 Task: In the Company washington.edu, Add note: 'Update contact records with recent conversation notes.'. Mark checkbox to create task to follow up ': In 2 weeks'. Create task, with  description: Arrange a Call for meeting, Add due date: Today; Add reminder: 30 Minutes before. Set Priority Medium and add note: Review the attached proposal. Logged in from softage.1@softage.net
Action: Mouse moved to (82, 54)
Screenshot: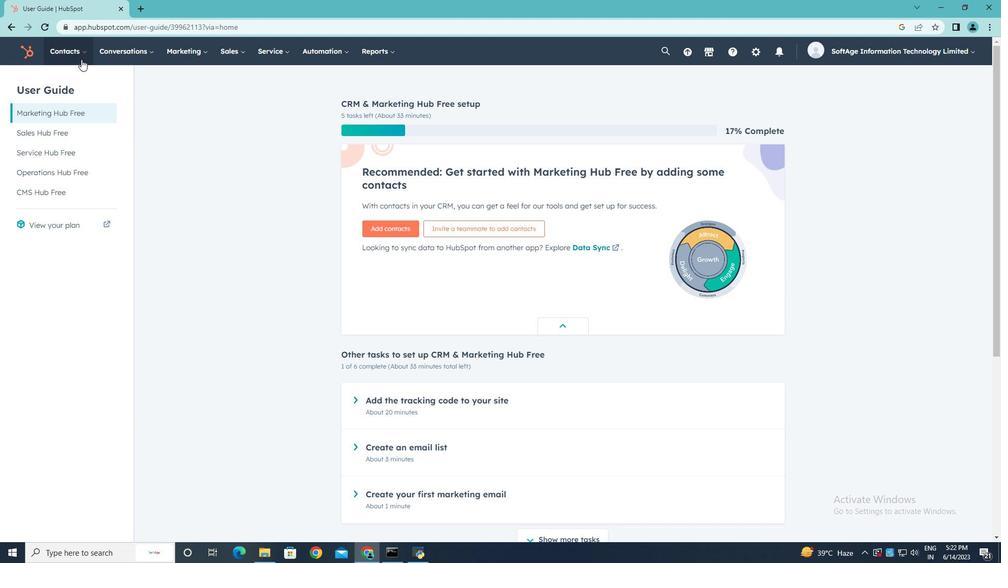 
Action: Mouse pressed left at (82, 54)
Screenshot: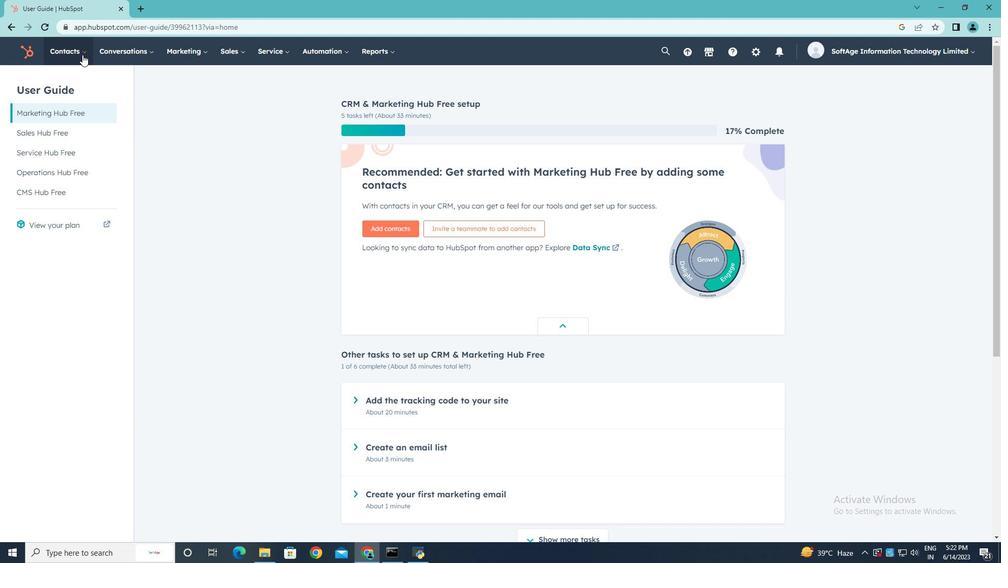 
Action: Mouse moved to (74, 104)
Screenshot: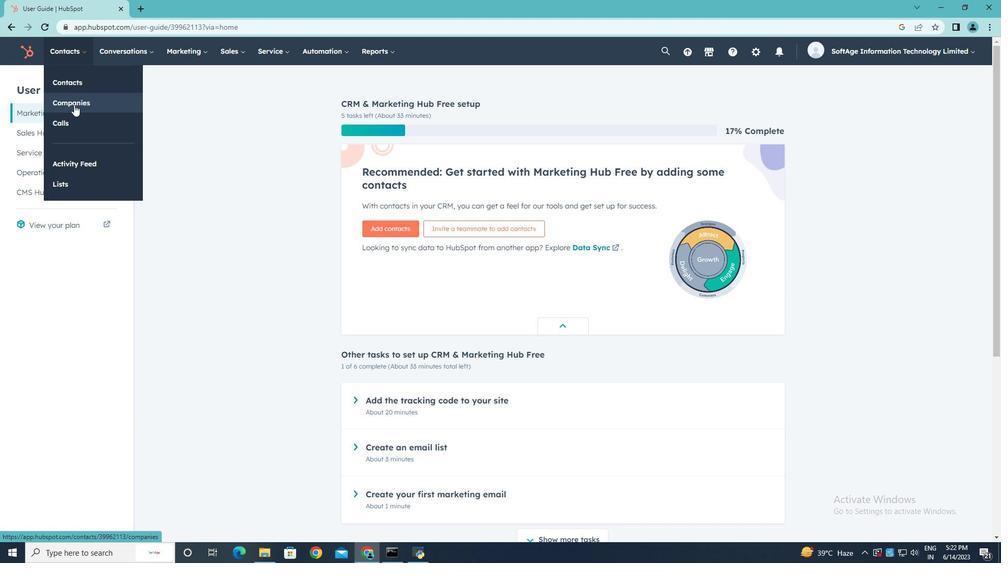 
Action: Mouse pressed left at (74, 104)
Screenshot: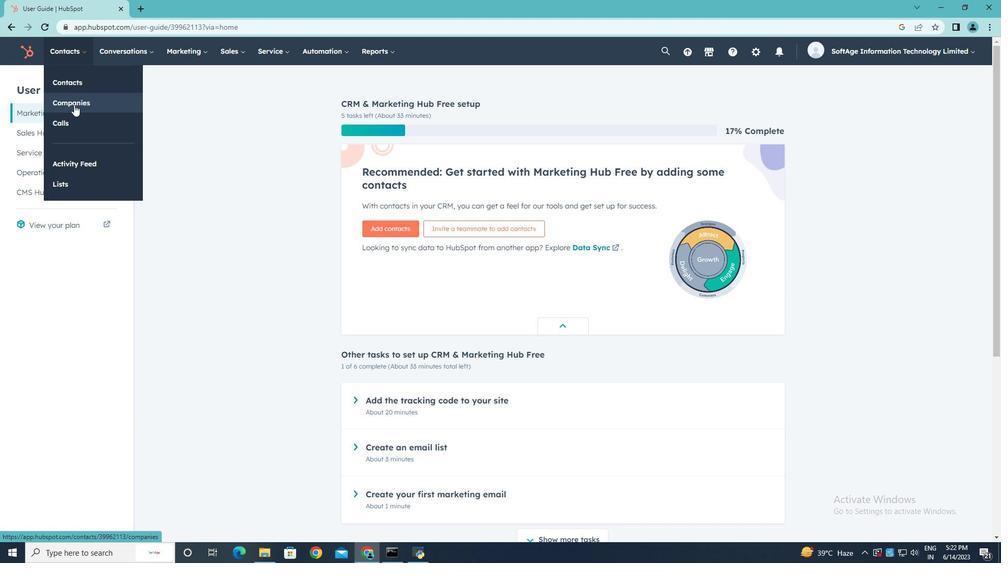 
Action: Mouse moved to (84, 172)
Screenshot: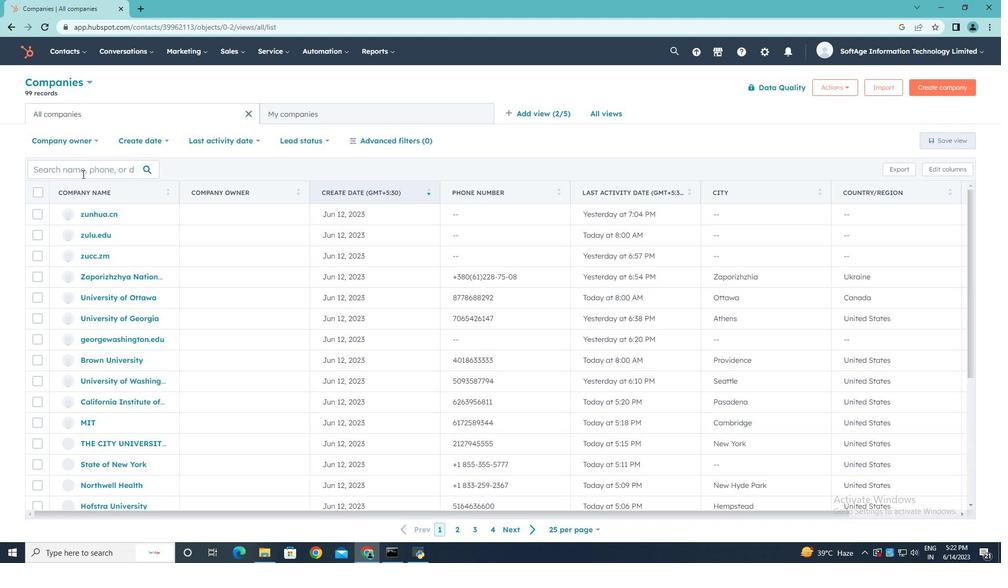
Action: Mouse pressed left at (84, 172)
Screenshot: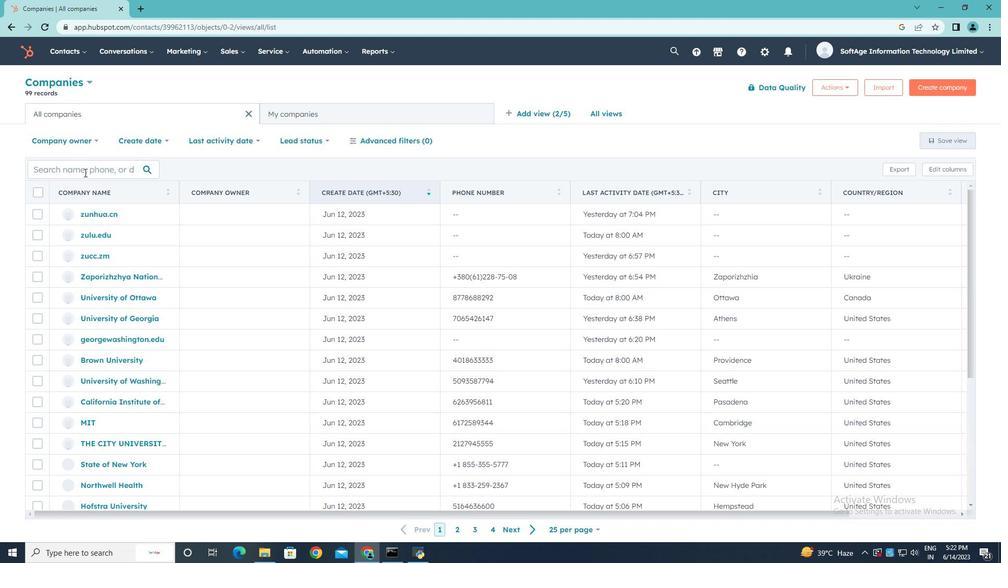 
Action: Key pressed washington.edu
Screenshot: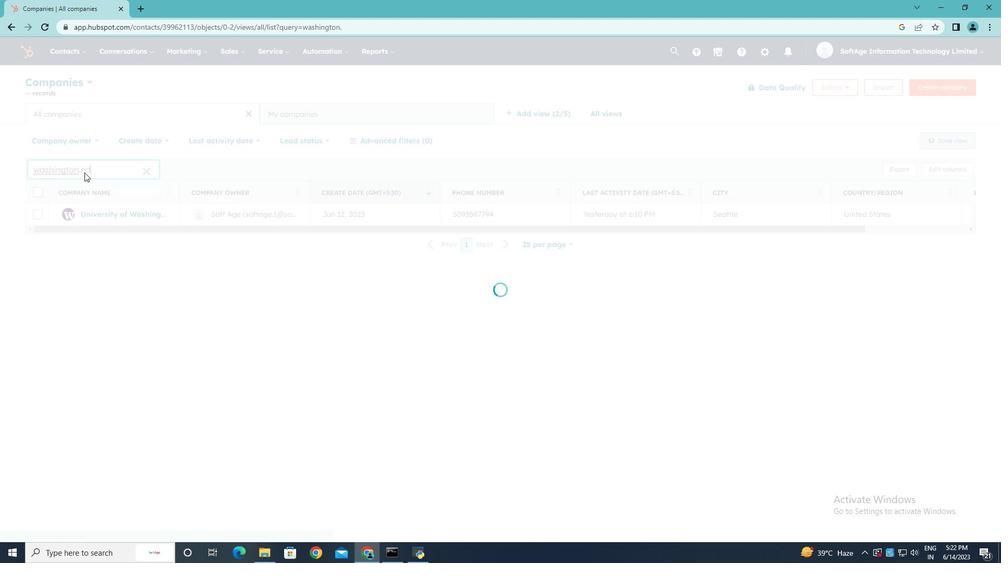 
Action: Mouse moved to (95, 213)
Screenshot: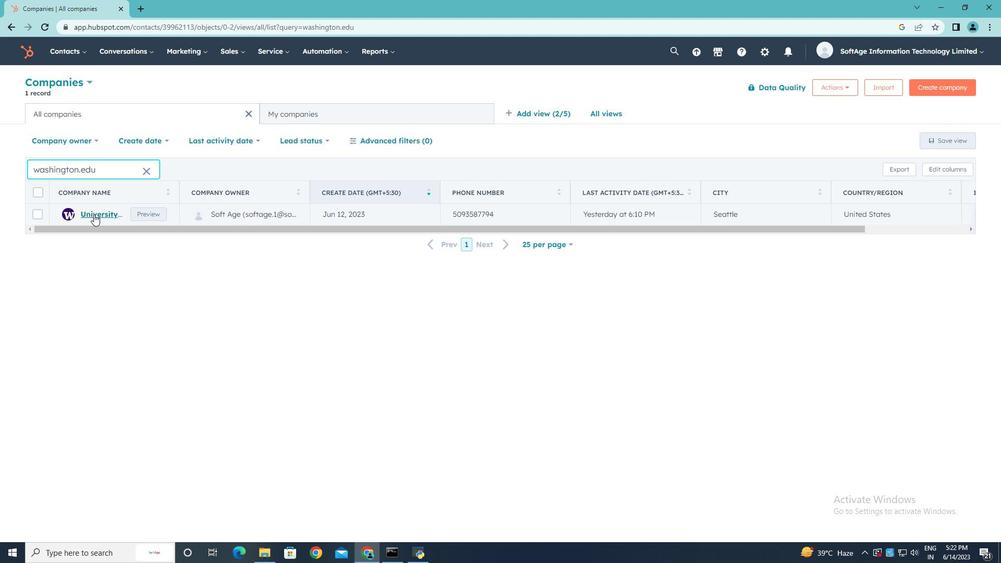
Action: Mouse pressed left at (95, 213)
Screenshot: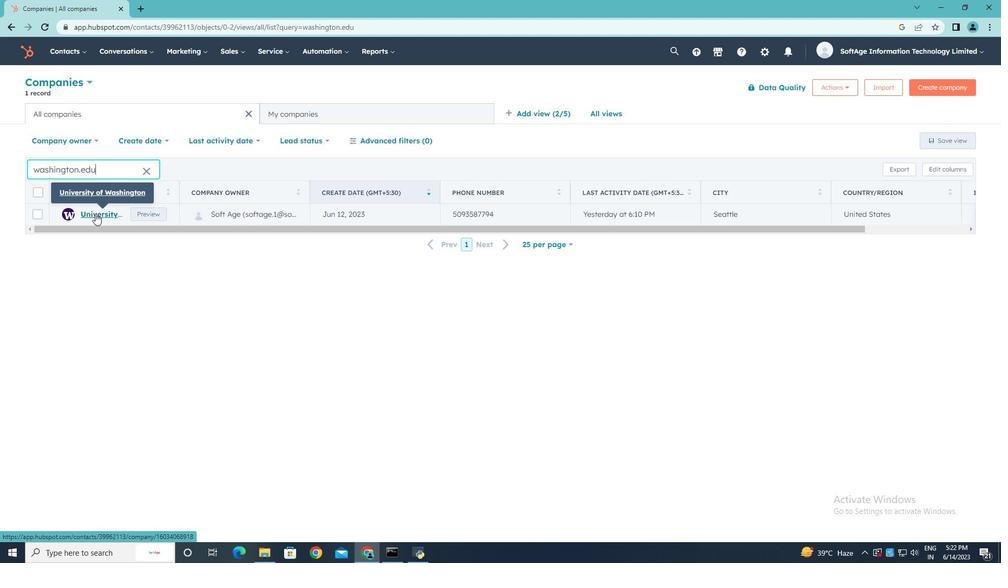 
Action: Mouse moved to (32, 176)
Screenshot: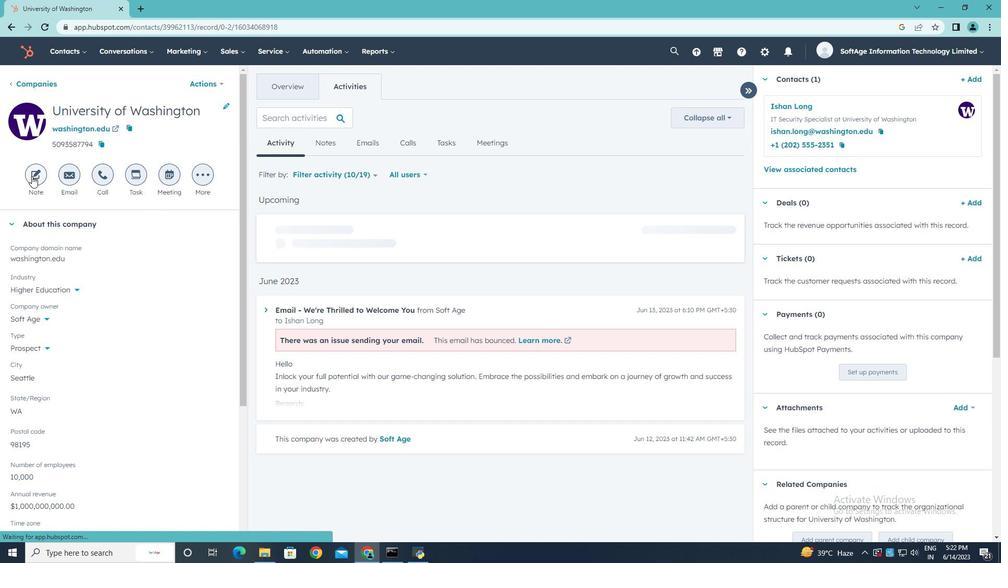 
Action: Mouse pressed left at (32, 176)
Screenshot: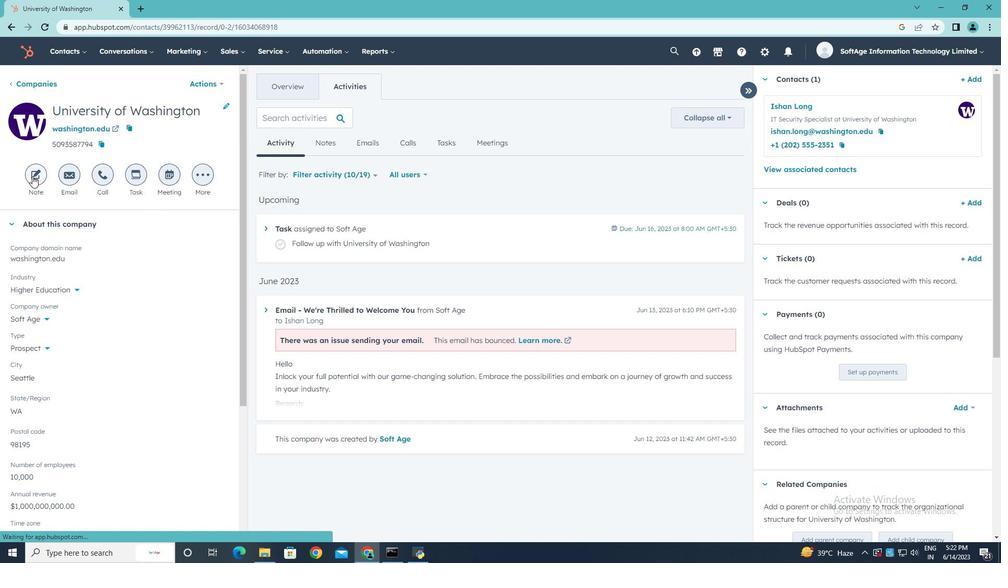 
Action: Key pressed <Key.shift><Key.shift><Key.shift><Key.shift><Key.shift><Key.shift><Key.shift><Key.shift><Key.shift><Key.shift><Key.shift><Key.shift><Key.shift><Key.shift><Key.shift><Key.shift>Update<Key.space>contact<Key.space>records<Key.space>with<Key.space>recent<Key.space>conversation<Key.space>notes.
Screenshot: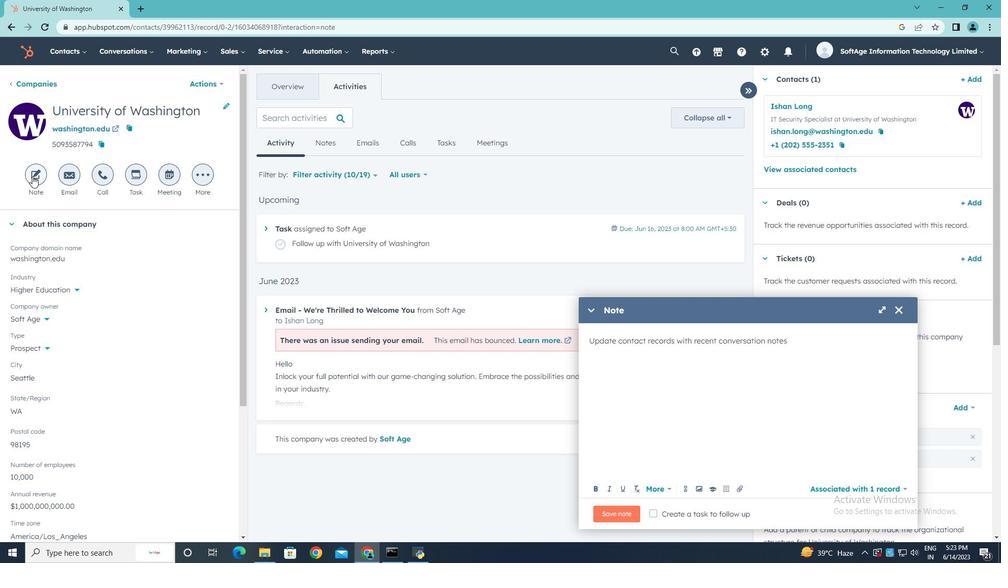 
Action: Mouse moved to (654, 514)
Screenshot: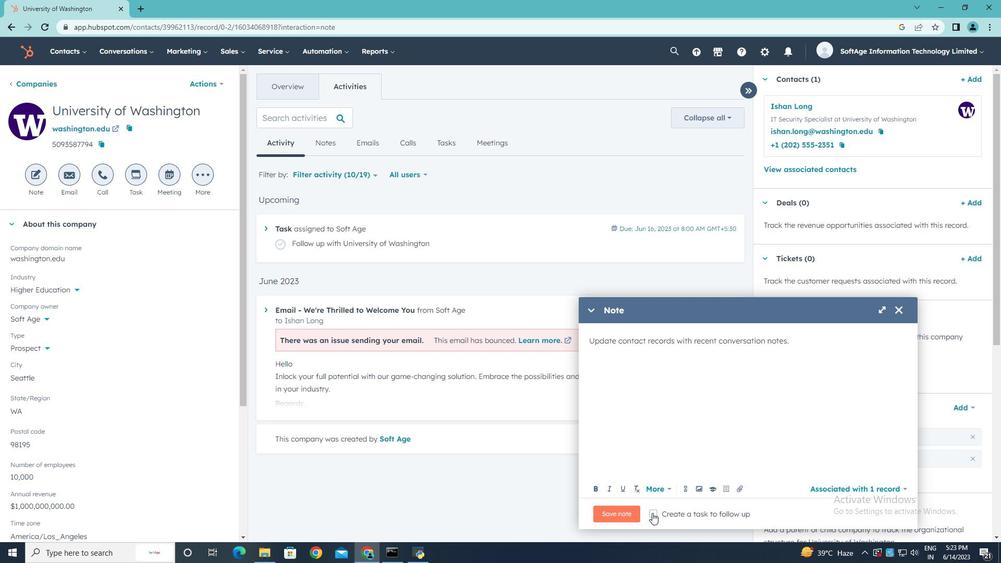 
Action: Mouse pressed left at (654, 514)
Screenshot: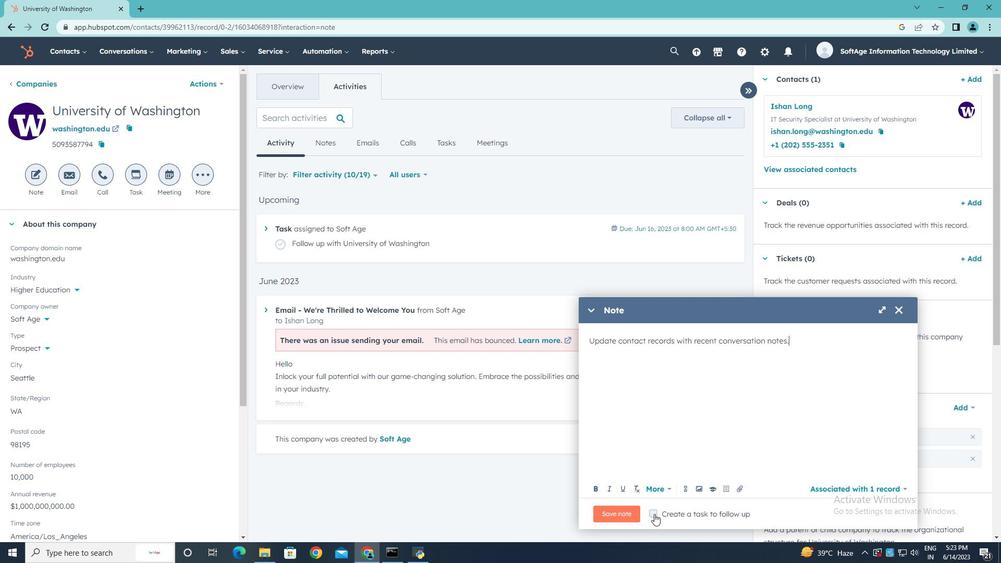 
Action: Mouse moved to (864, 514)
Screenshot: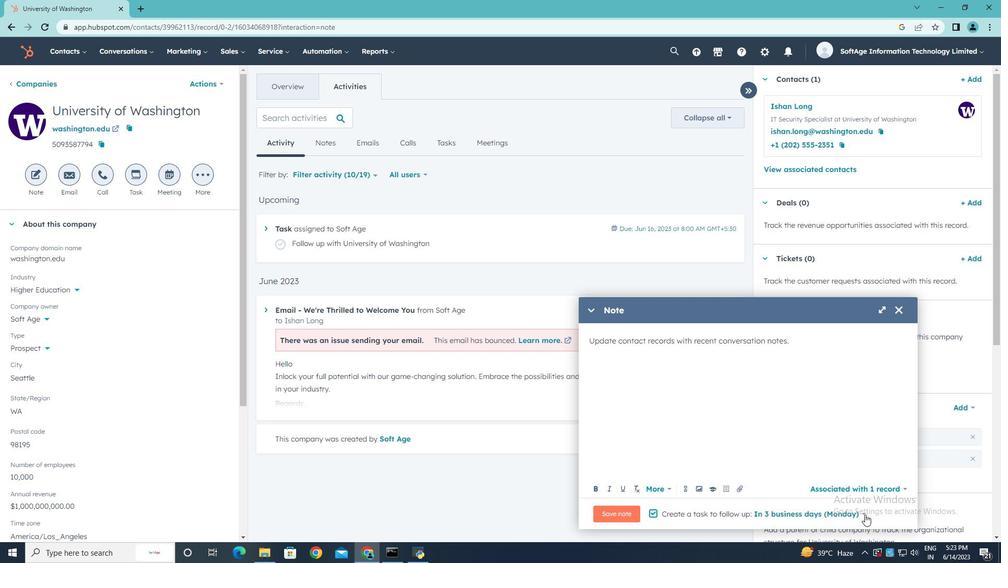 
Action: Mouse pressed left at (864, 514)
Screenshot: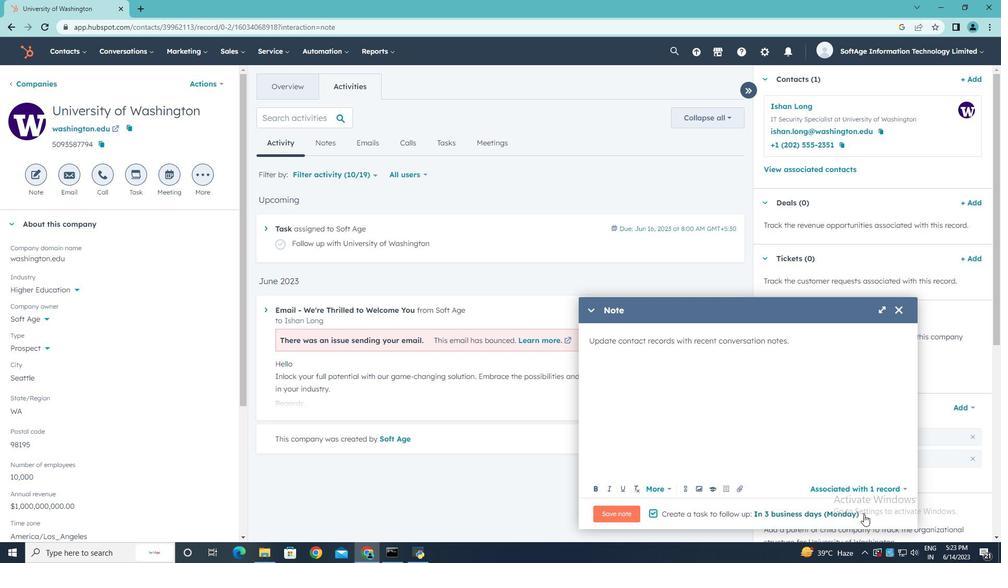 
Action: Mouse moved to (830, 456)
Screenshot: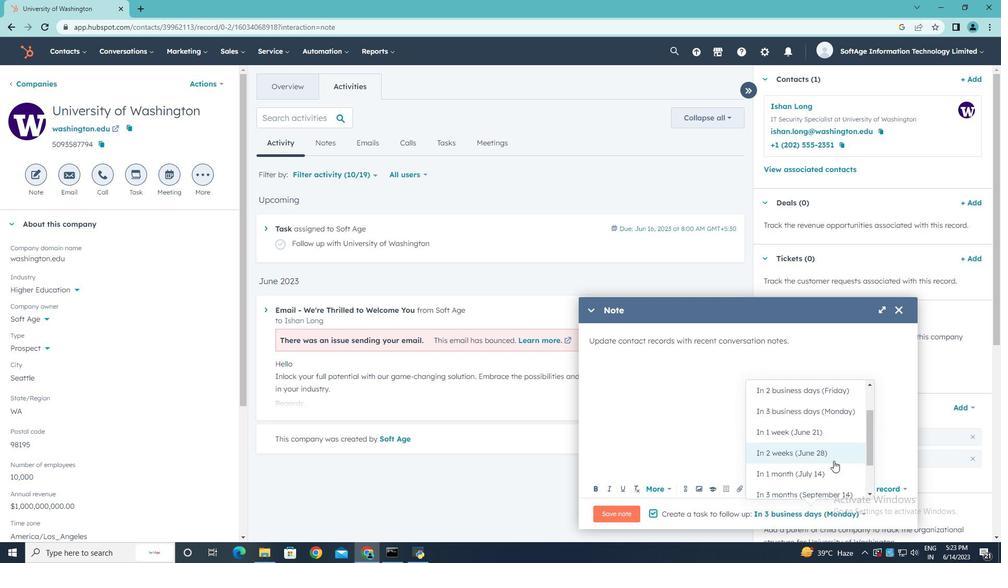 
Action: Mouse pressed left at (830, 456)
Screenshot: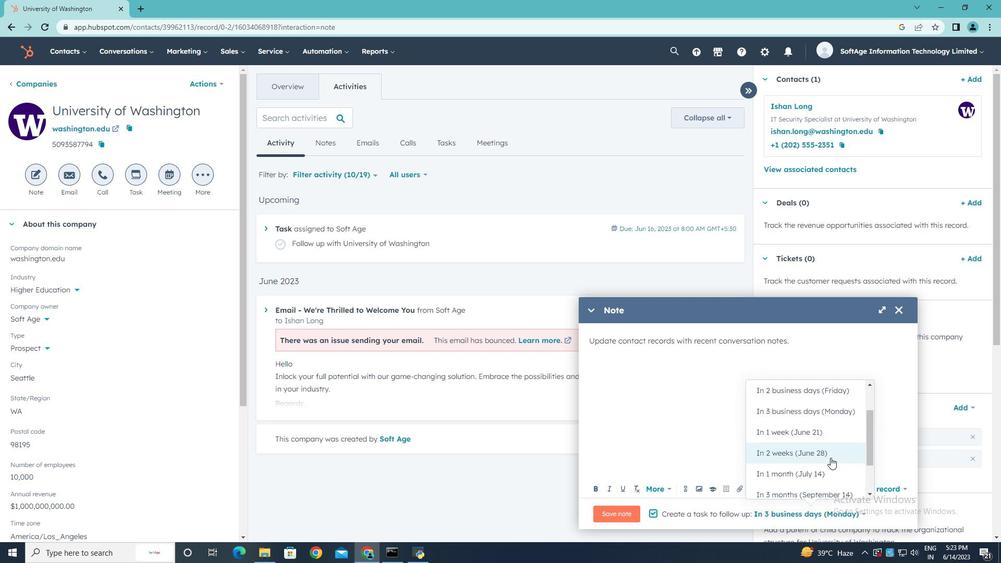 
Action: Mouse moved to (623, 513)
Screenshot: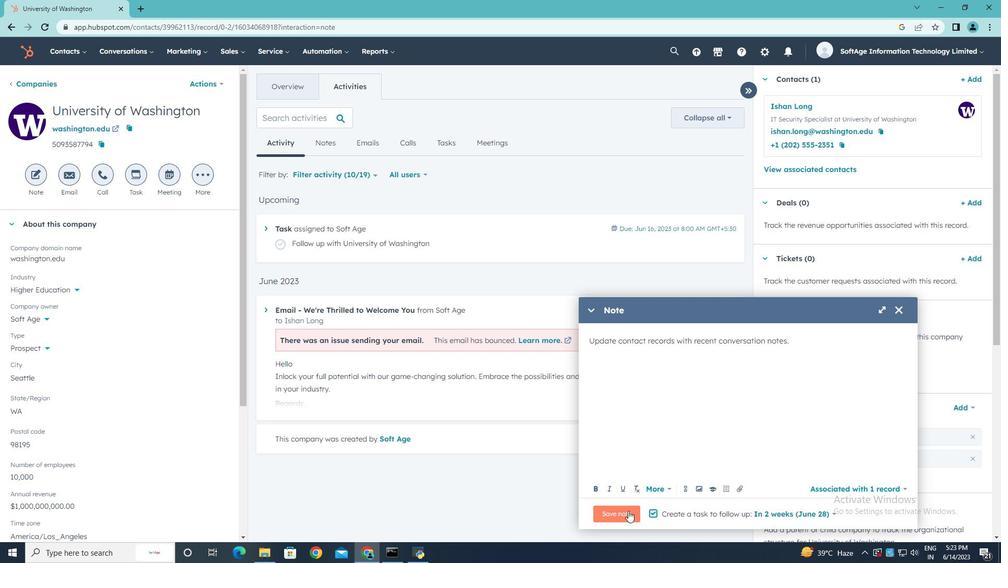 
Action: Mouse pressed left at (623, 513)
Screenshot: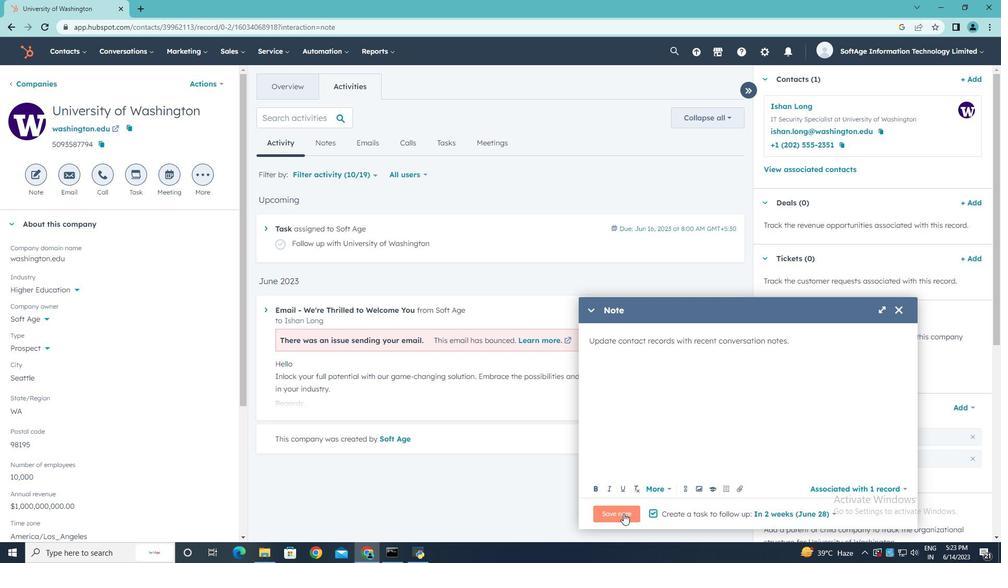 
Action: Mouse moved to (138, 178)
Screenshot: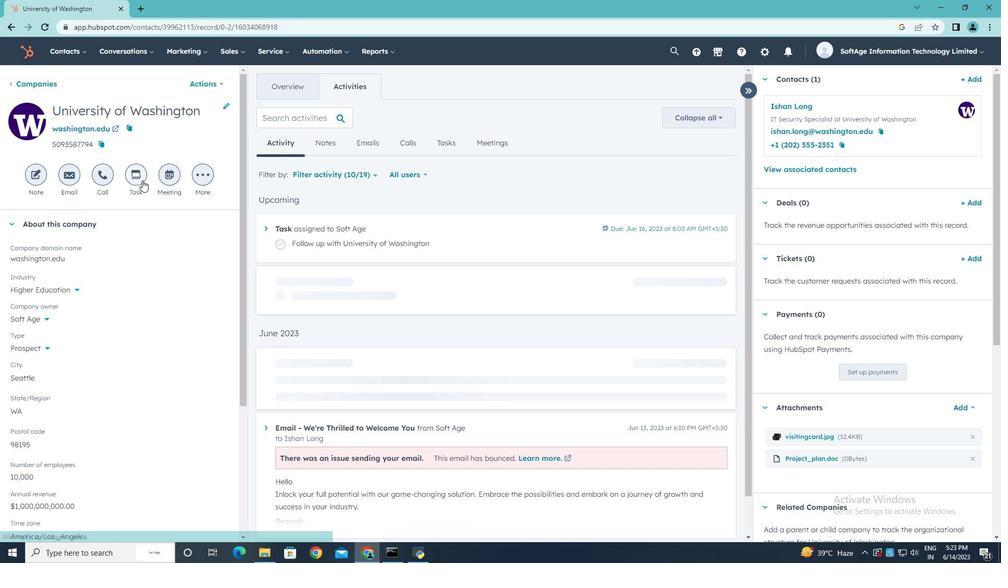 
Action: Mouse pressed left at (138, 178)
Screenshot: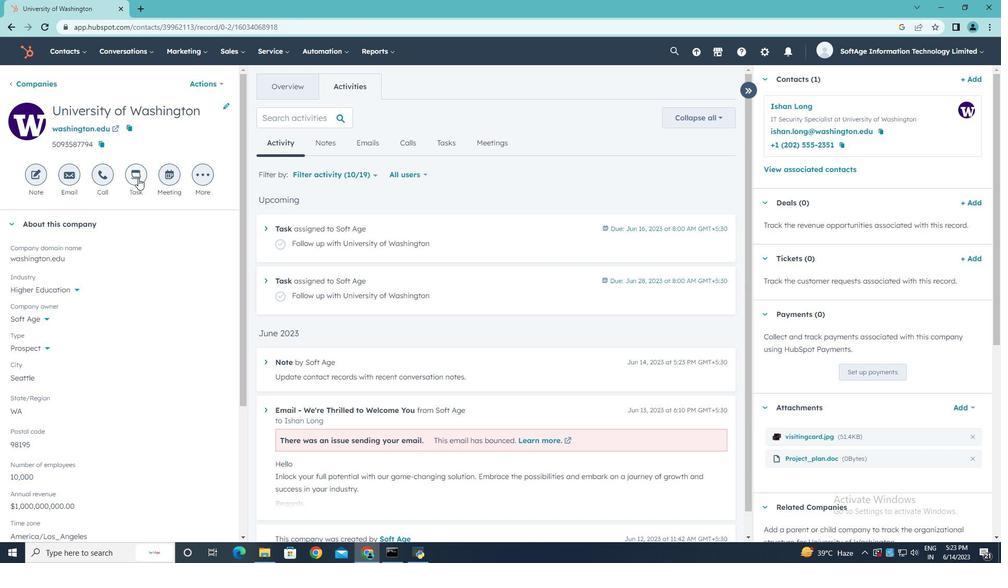 
Action: Key pressed <Key.shift>Arrange<Key.space>a<Key.space><Key.space><Key.shift><Key.shift><Key.shift><Key.shift><Key.shift><Key.shift><Key.shift><Key.shift><Key.shift><Key.shift><Key.shift><Key.shift><Key.shift><Key.shift><Key.shift><Key.shift><Key.shift><Key.shift><Key.shift><Key.shift><Key.shift><Key.shift><Key.shift><Key.shift><Key.shift><Key.backspace><Key.shift>Call<Key.space>for<Key.space>meeting
Screenshot: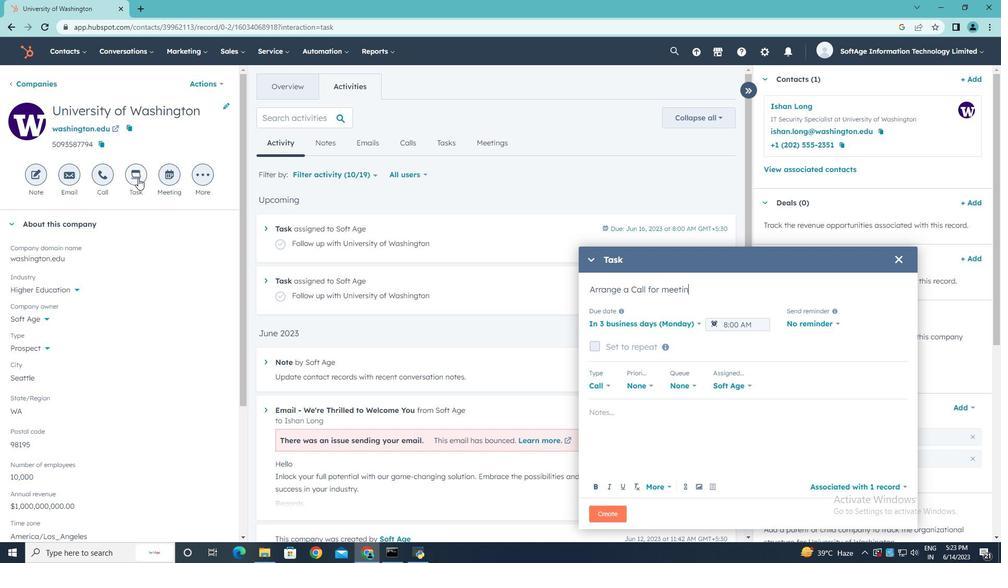 
Action: Mouse moved to (700, 323)
Screenshot: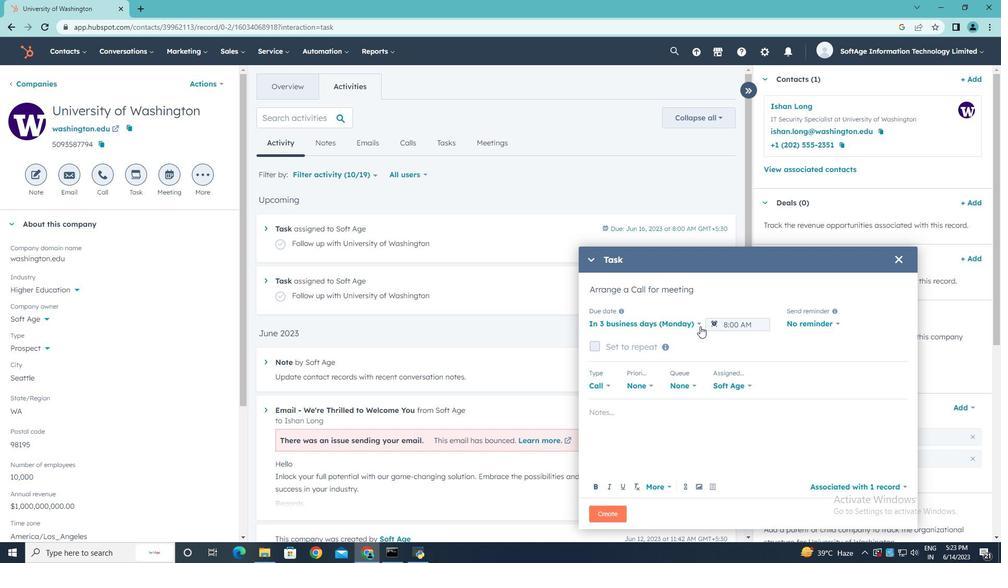 
Action: Mouse pressed left at (700, 323)
Screenshot: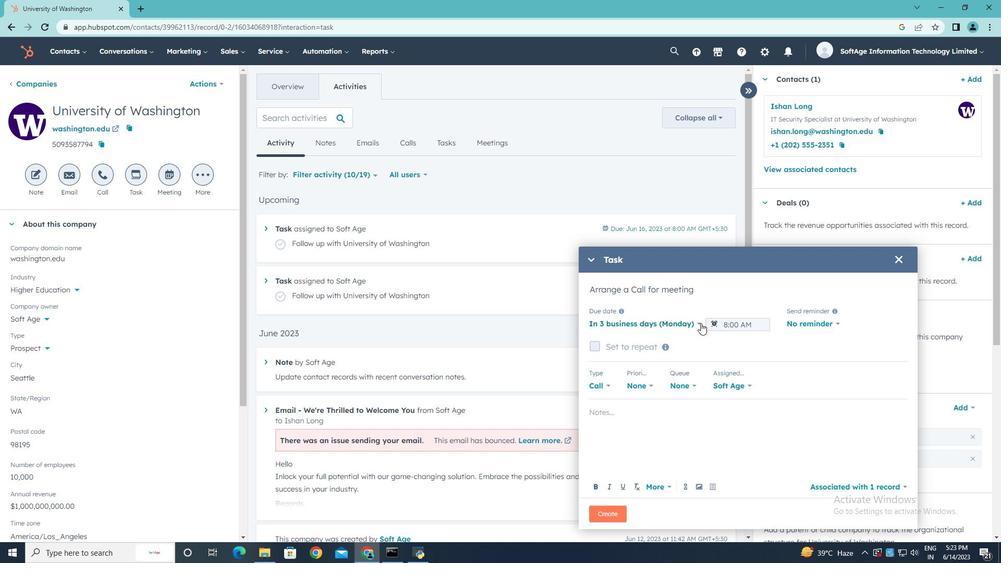 
Action: Mouse moved to (661, 397)
Screenshot: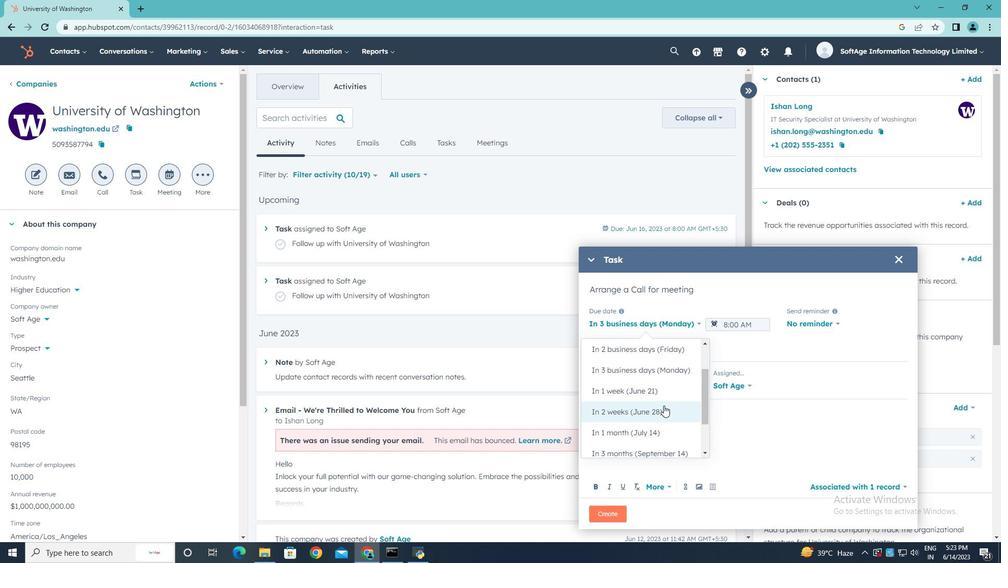 
Action: Mouse scrolled (661, 398) with delta (0, 0)
Screenshot: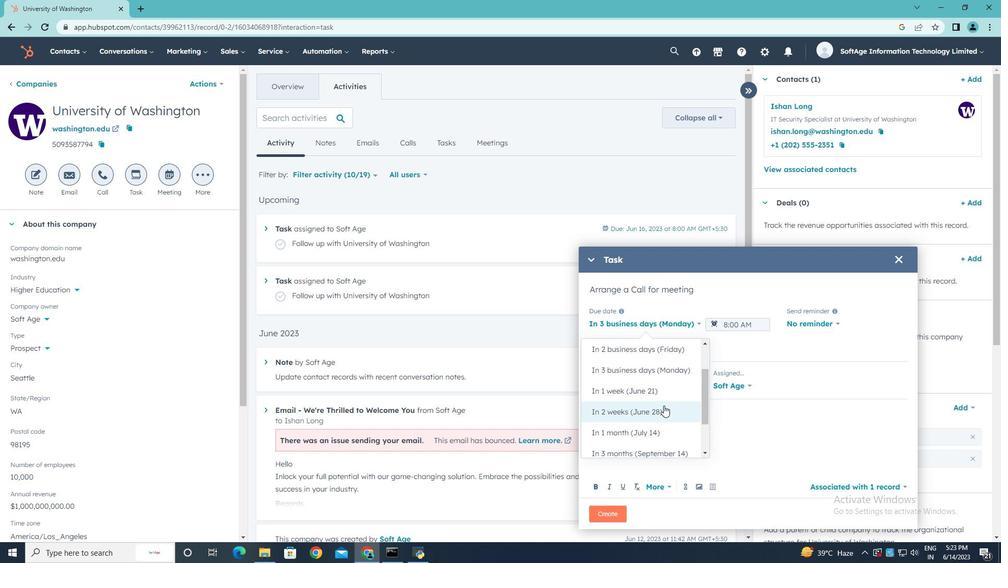 
Action: Mouse moved to (661, 397)
Screenshot: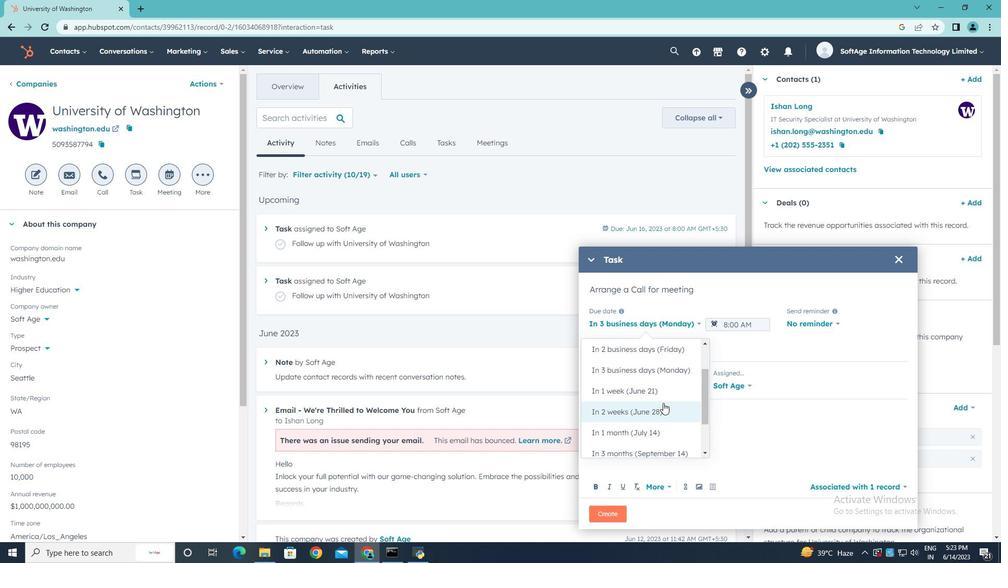 
Action: Mouse scrolled (661, 397) with delta (0, 0)
Screenshot: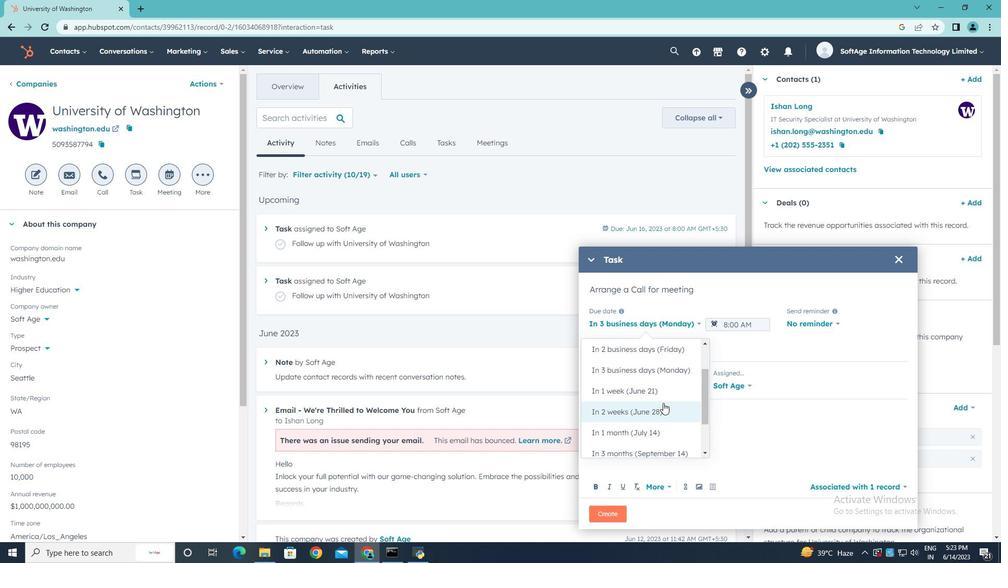 
Action: Mouse scrolled (661, 397) with delta (0, 0)
Screenshot: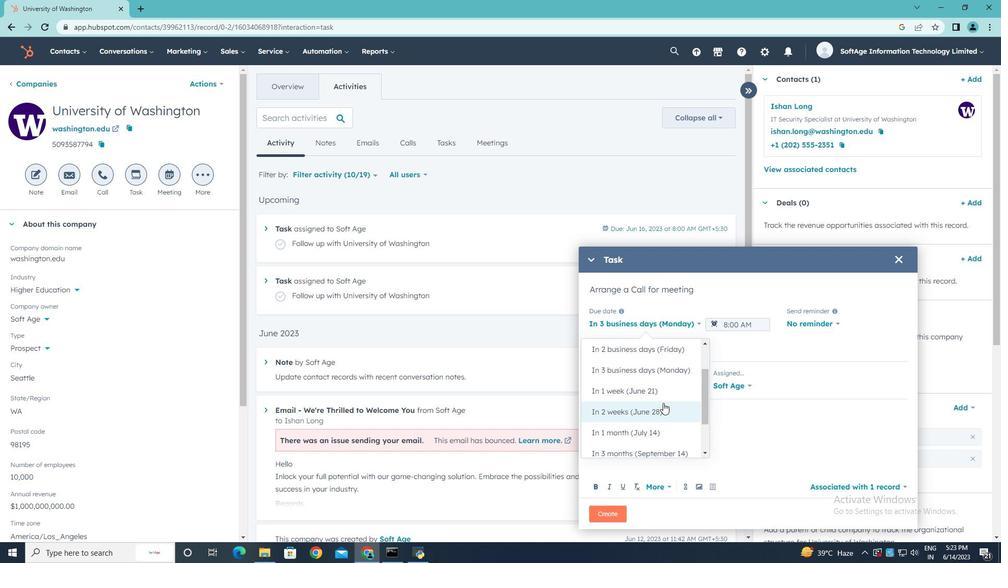 
Action: Mouse scrolled (661, 397) with delta (0, 0)
Screenshot: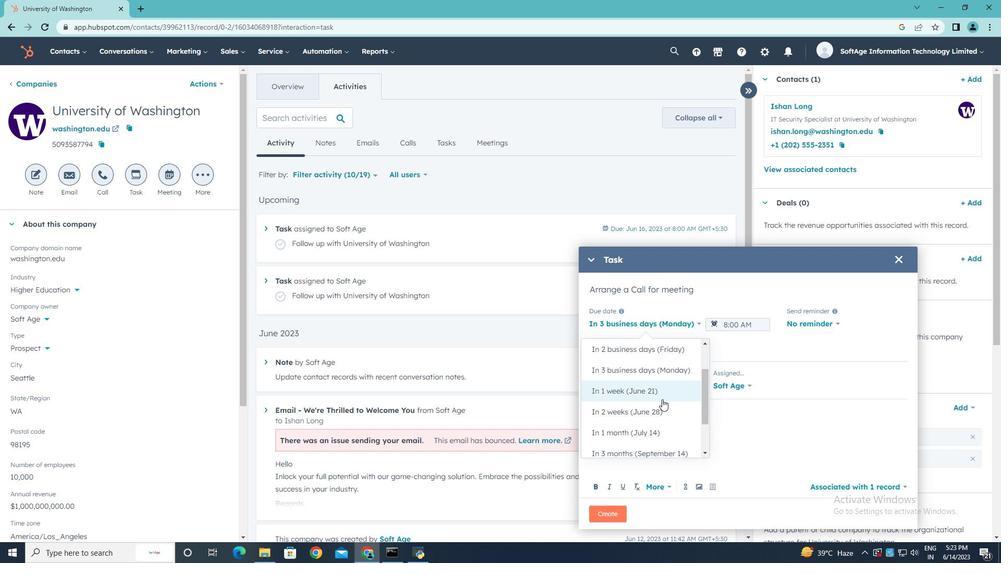 
Action: Mouse moved to (652, 381)
Screenshot: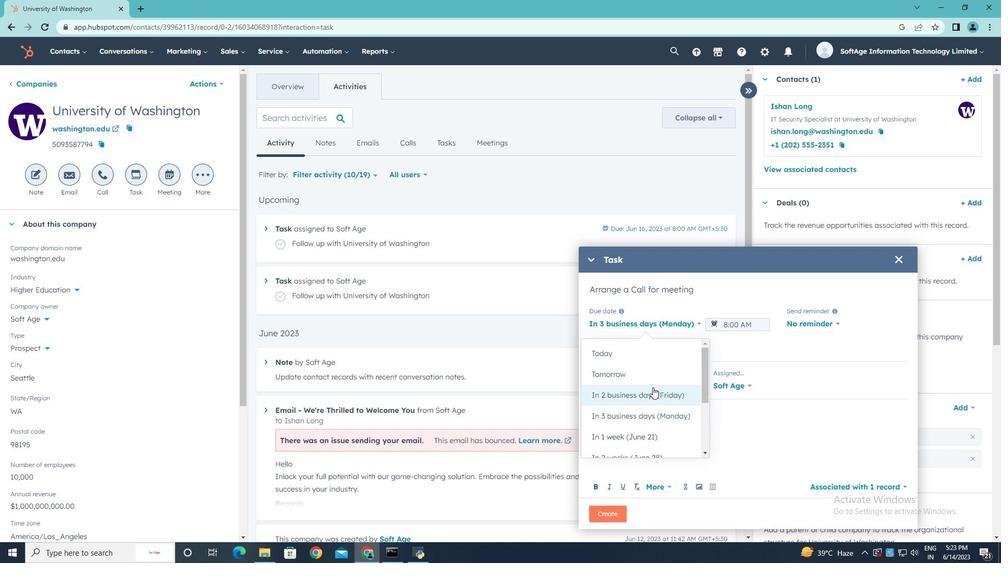 
Action: Mouse pressed left at (652, 381)
Screenshot: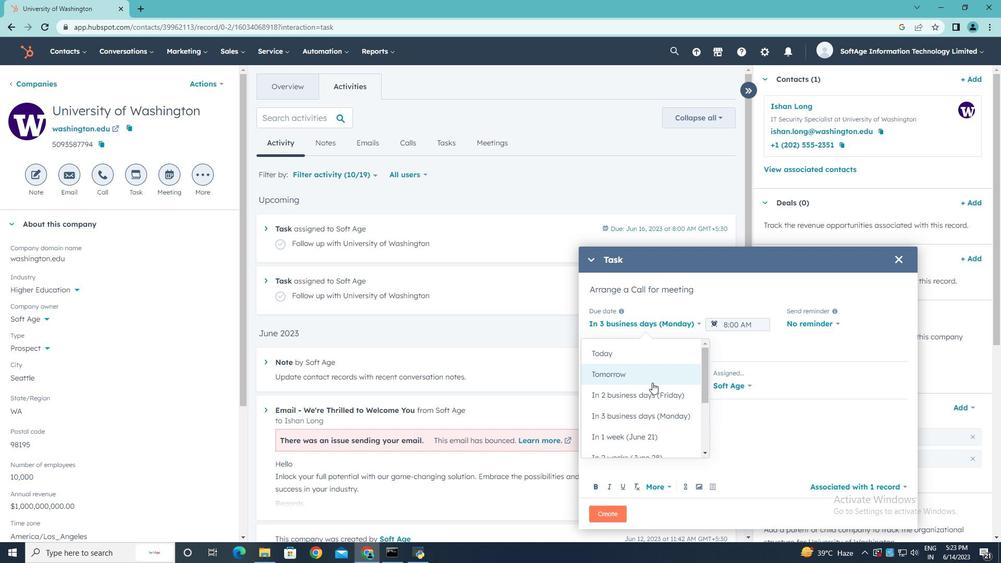 
Action: Mouse moved to (770, 323)
Screenshot: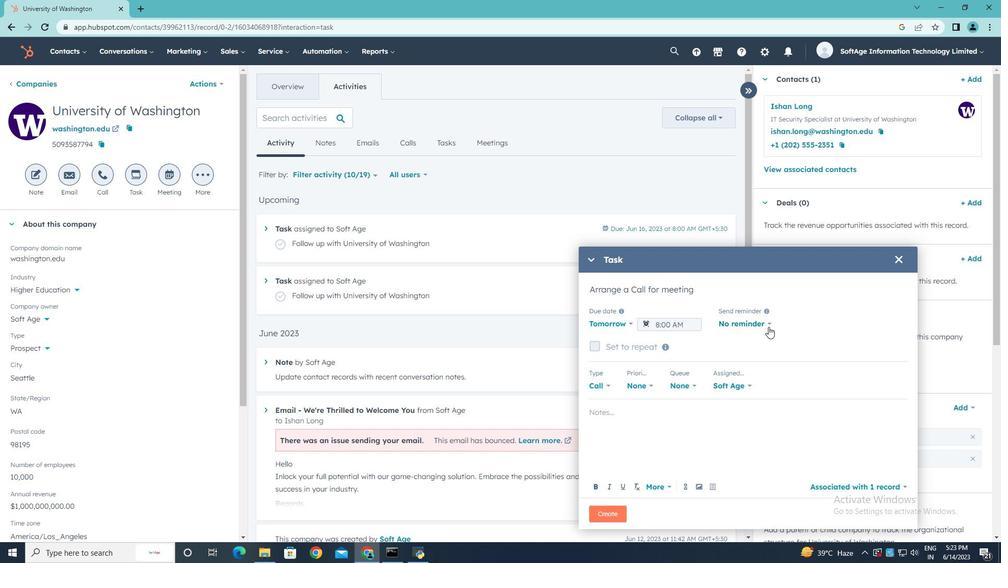 
Action: Mouse pressed left at (770, 323)
Screenshot: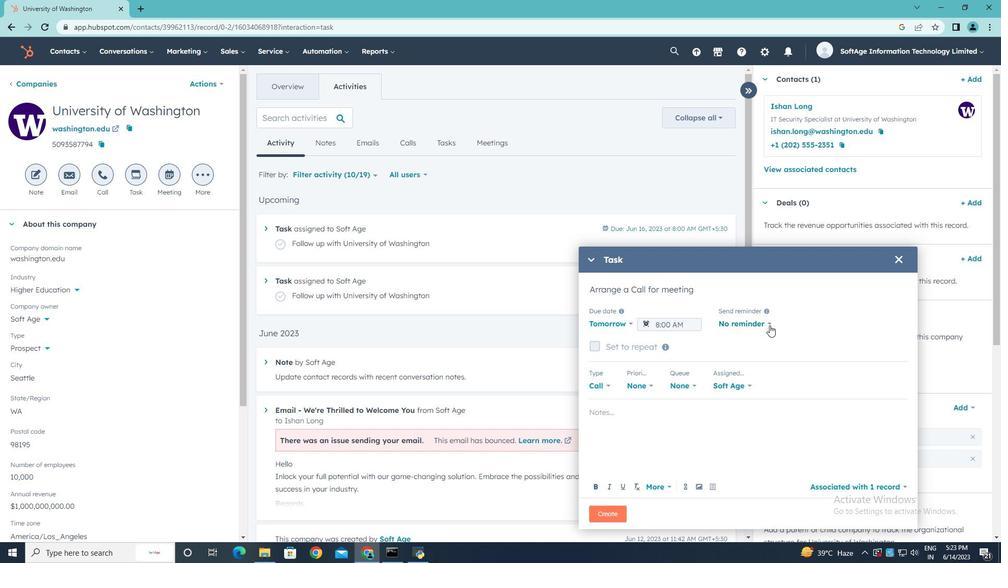 
Action: Mouse moved to (744, 396)
Screenshot: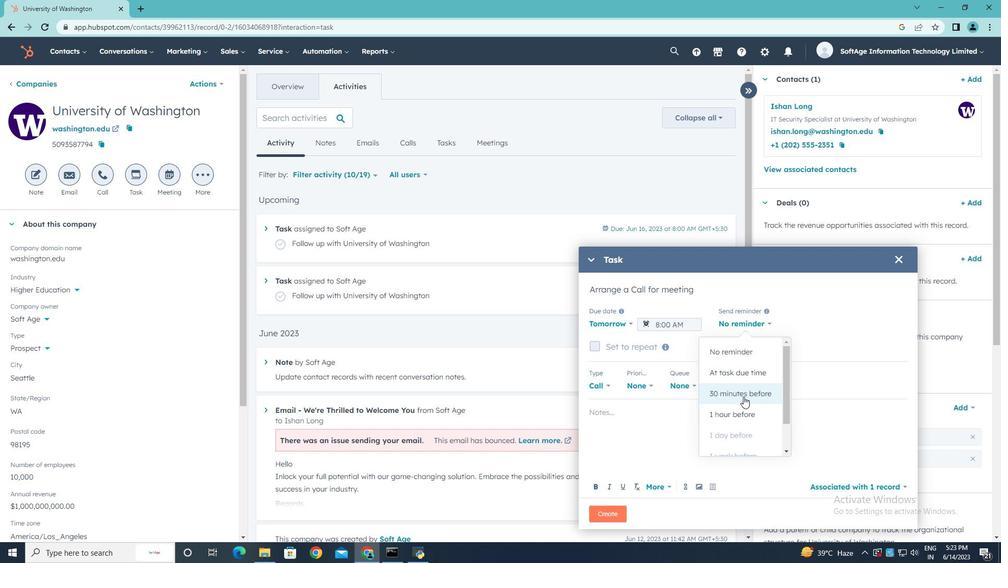 
Action: Mouse pressed left at (744, 396)
Screenshot: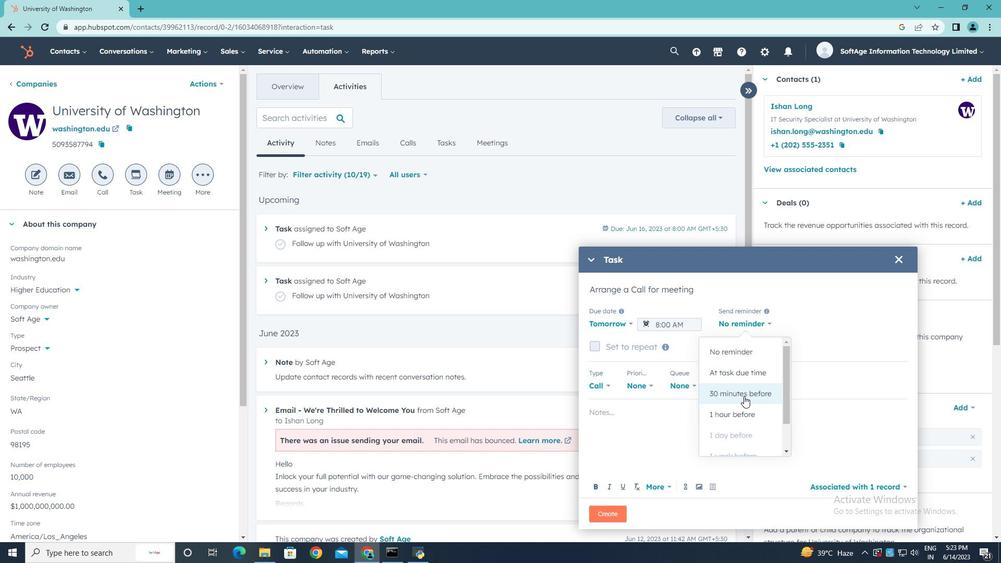 
Action: Mouse moved to (649, 385)
Screenshot: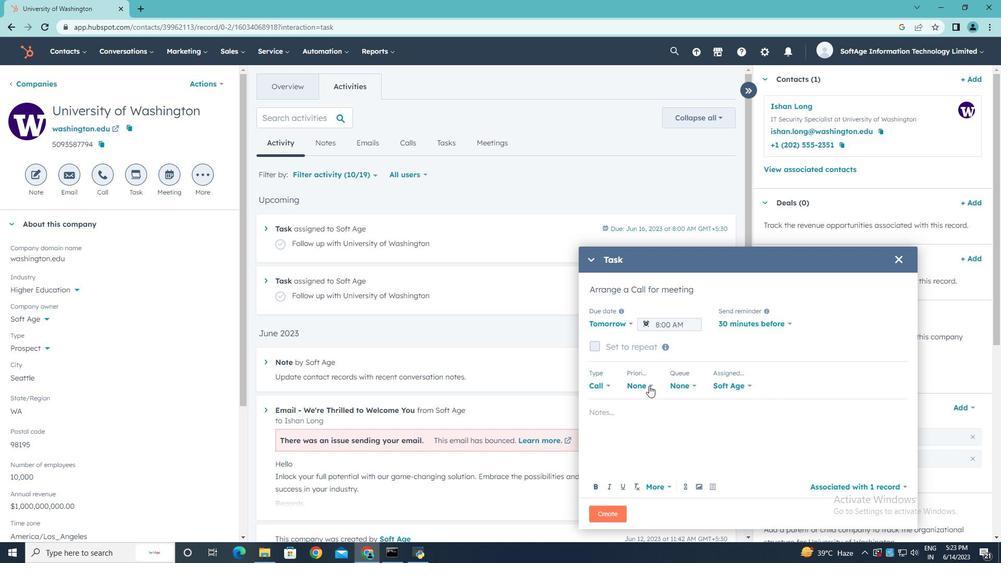 
Action: Mouse pressed left at (649, 385)
Screenshot: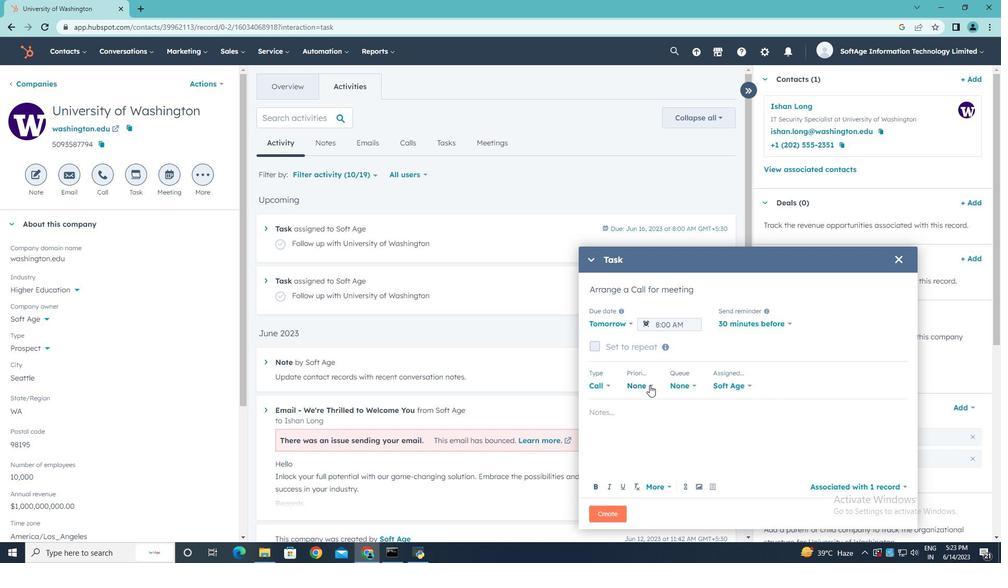 
Action: Mouse moved to (640, 449)
Screenshot: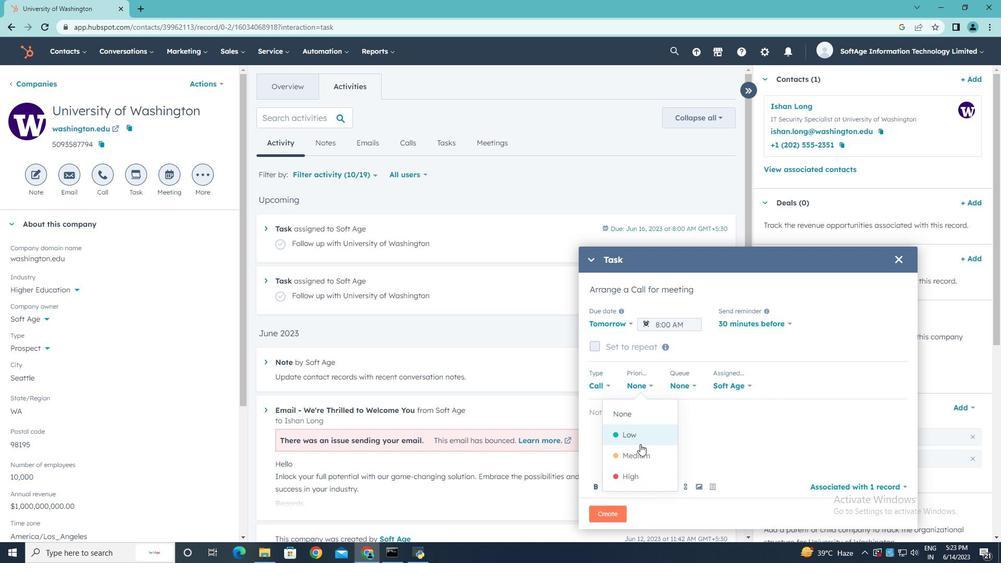 
Action: Mouse pressed left at (640, 449)
Screenshot: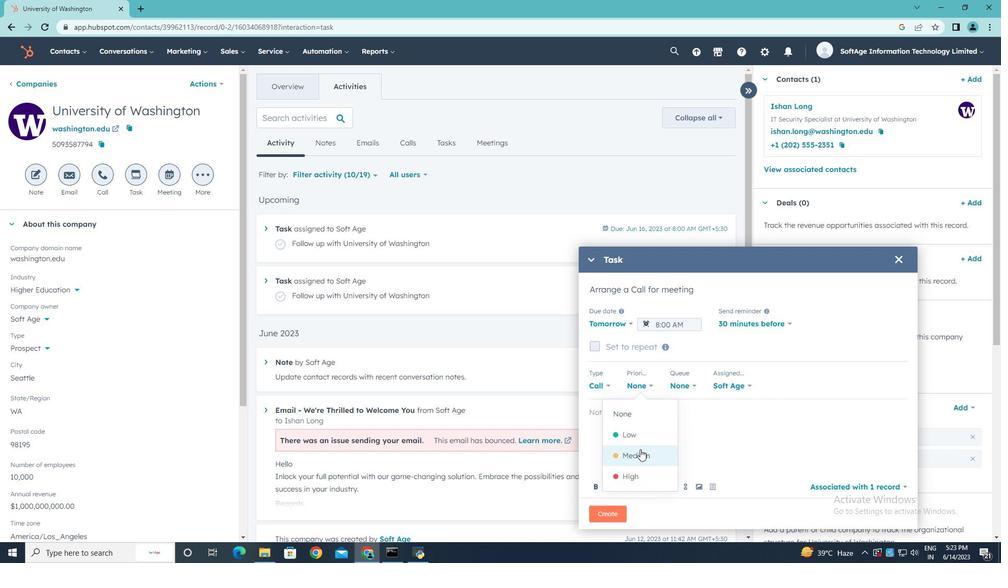 
Action: Mouse moved to (615, 416)
Screenshot: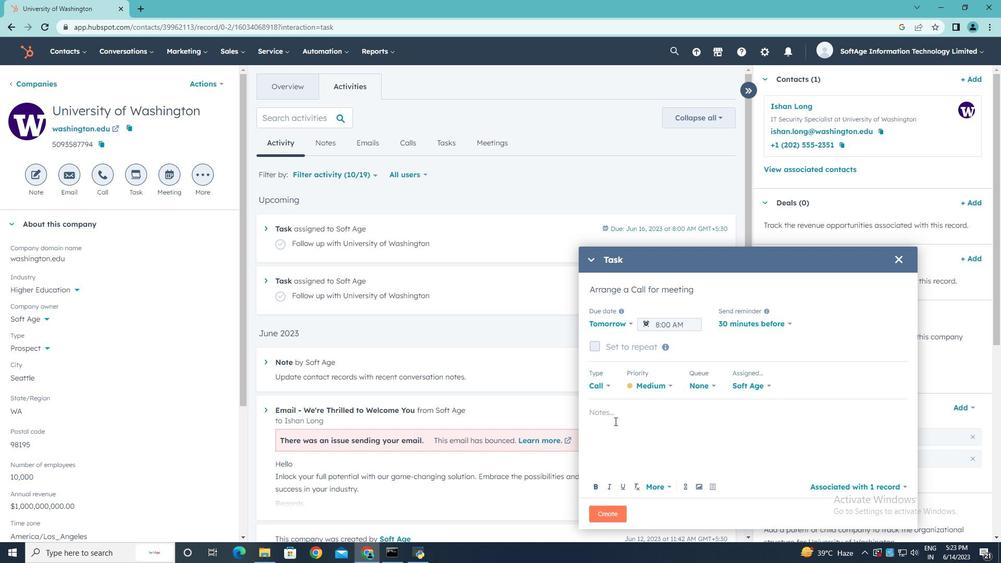 
Action: Mouse pressed left at (615, 416)
Screenshot: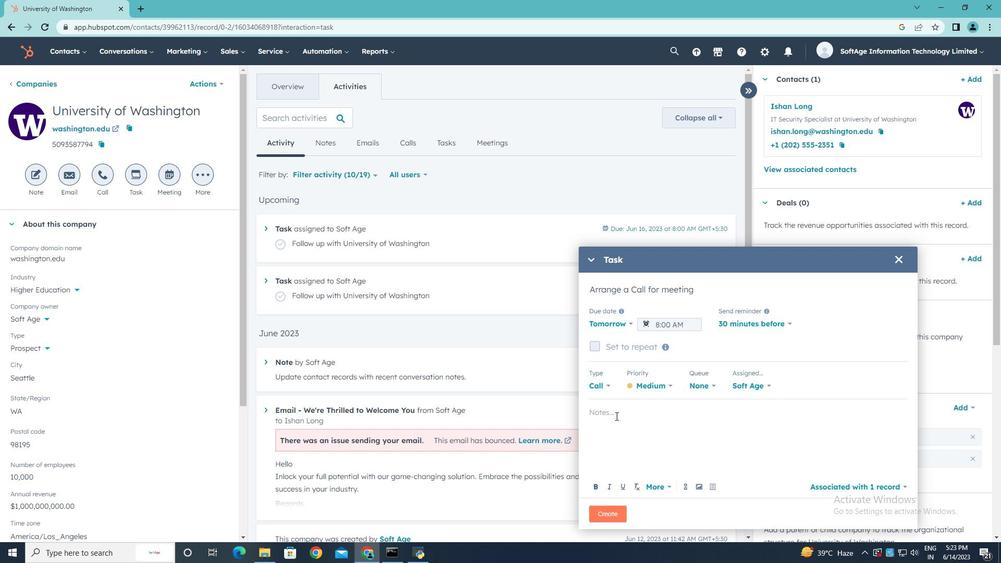
Action: Key pressed <Key.shift>Review<Key.space>the<Key.space>attached<Key.space>proposal.
Screenshot: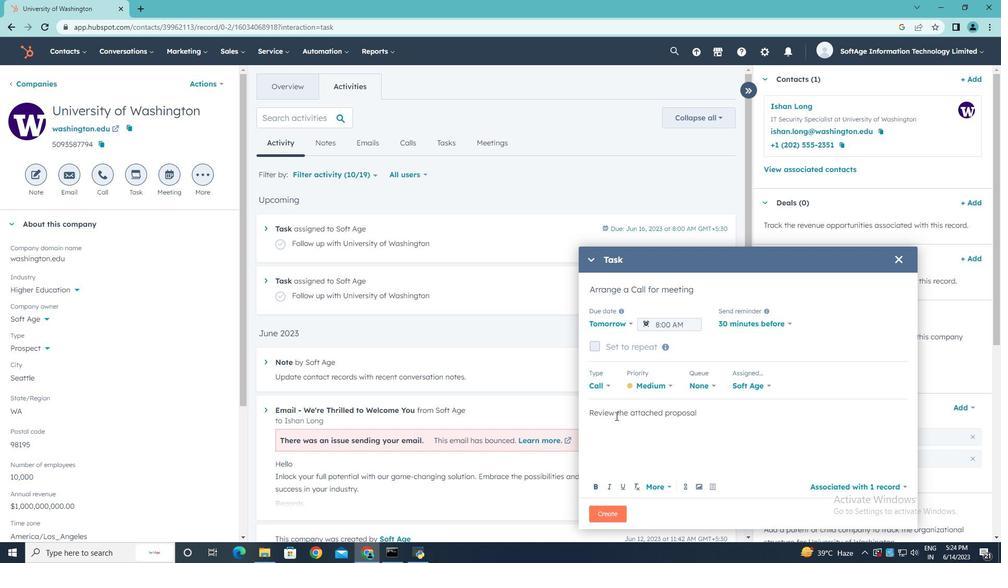 
Action: Mouse moved to (613, 510)
Screenshot: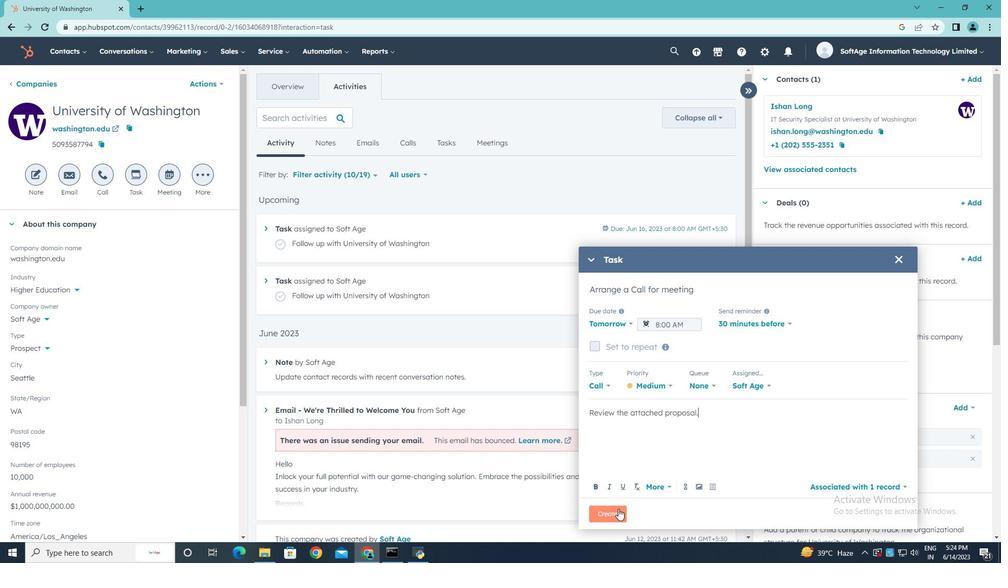 
Action: Mouse pressed left at (613, 510)
Screenshot: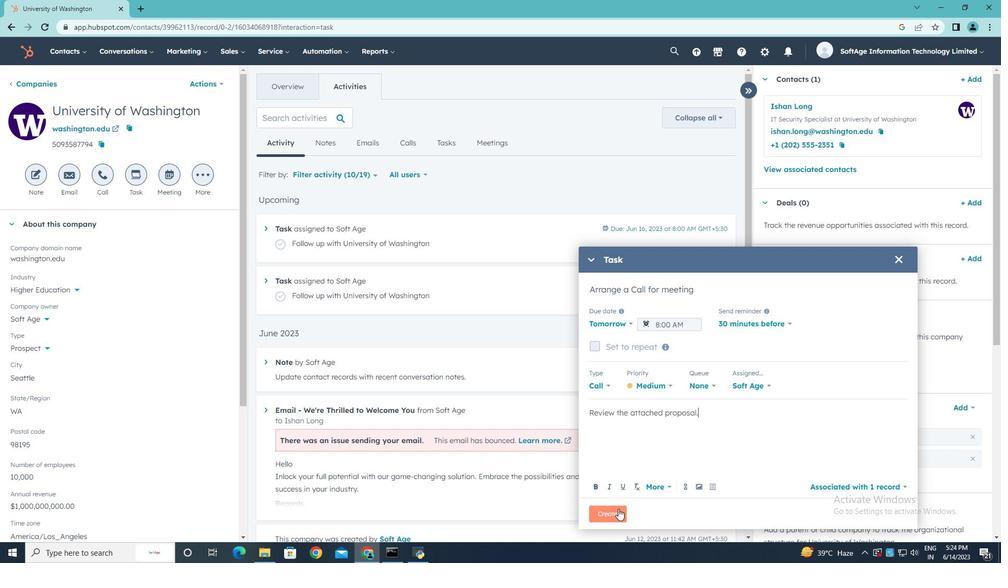 
Action: Mouse moved to (615, 510)
Screenshot: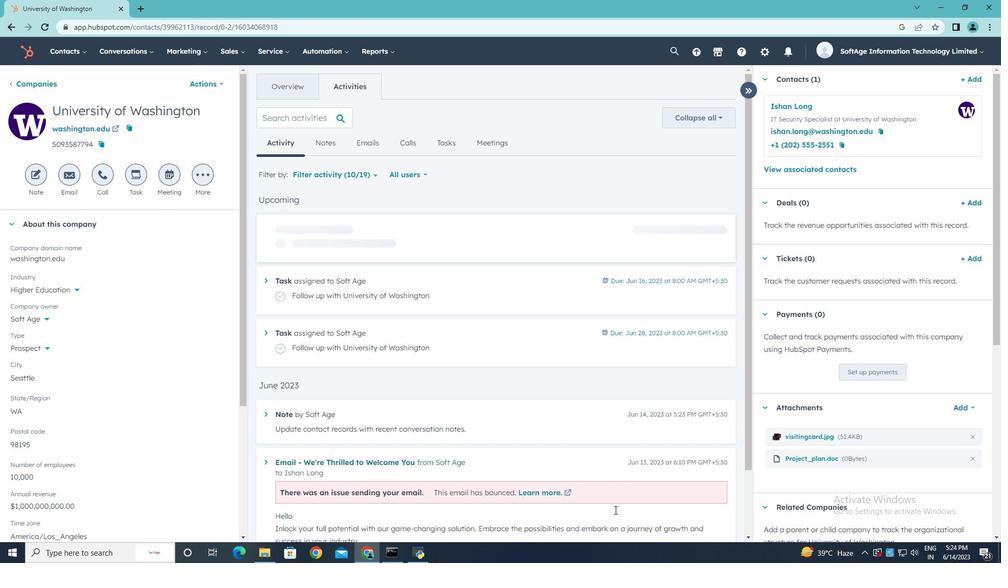
